 Task: Create in the project TruTech in Backlog an issue 'Implement a new cloud-based customer service platform for a company with omnichannel communication and AI-powered chatbots', assign it to team member softage.4@softage.net and change the status to IN PROGRESS.
Action: Mouse moved to (200, 211)
Screenshot: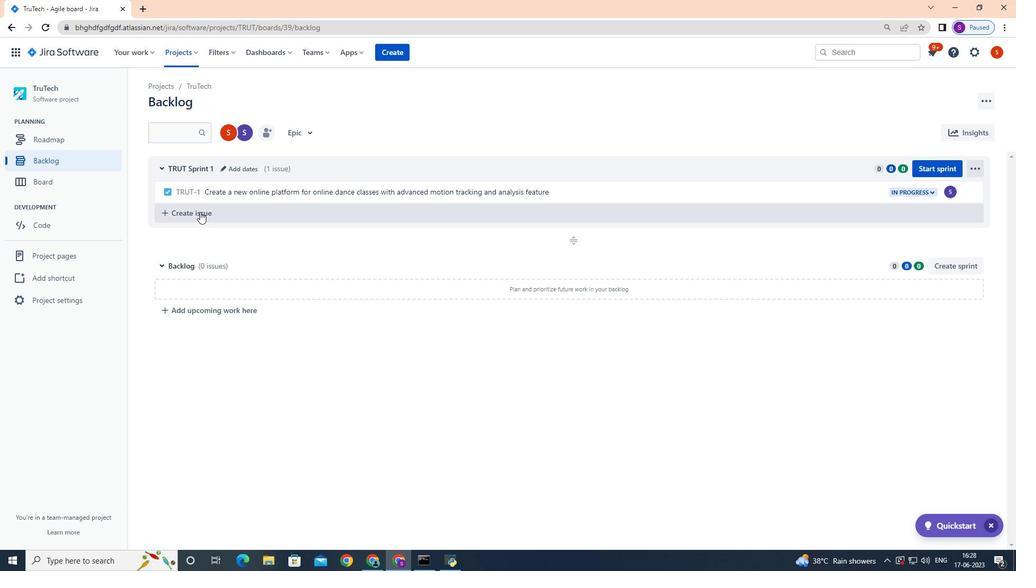 
Action: Mouse pressed left at (200, 211)
Screenshot: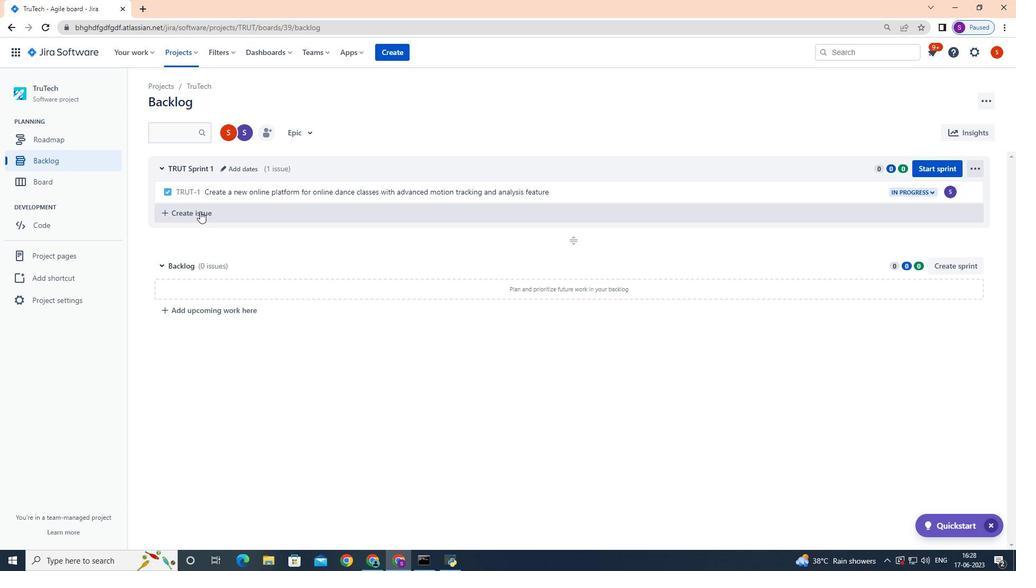 
Action: Mouse moved to (201, 211)
Screenshot: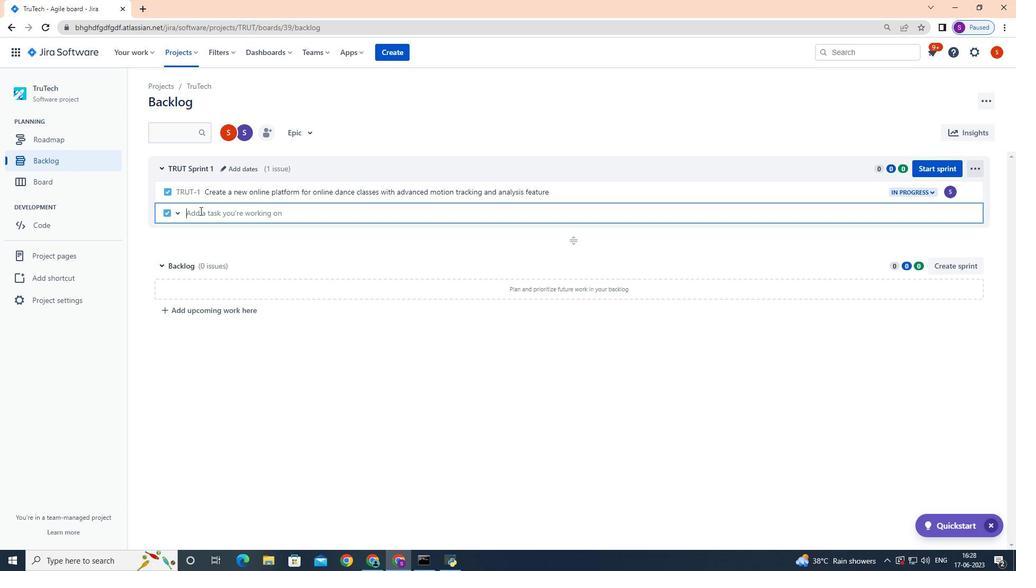 
Action: Key pressed <Key.shift>Implement<Key.space>a<Key.space>new<Key.space>cloud-based<Key.space>customer<Key.space>service<Key.space>platform<Key.space>for<Key.space>a<Key.space>compay<Key.space><Key.backspace><Key.backspace>ny<Key.space>with<Key.space>on<Key.backspace>michannell<Key.backspace><Key.space>communication<Key.space>and<Key.space><Key.shift>AI-powerd<Key.space><Key.backspace><Key.backspace><Key.backspace>red<Key.space>chatbots<Key.enter>
Screenshot: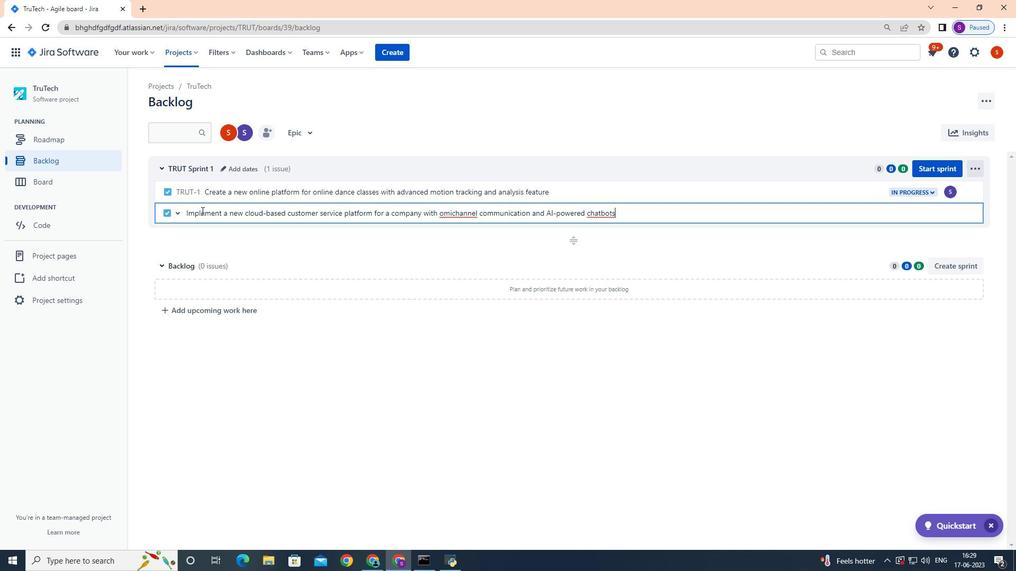
Action: Mouse moved to (953, 212)
Screenshot: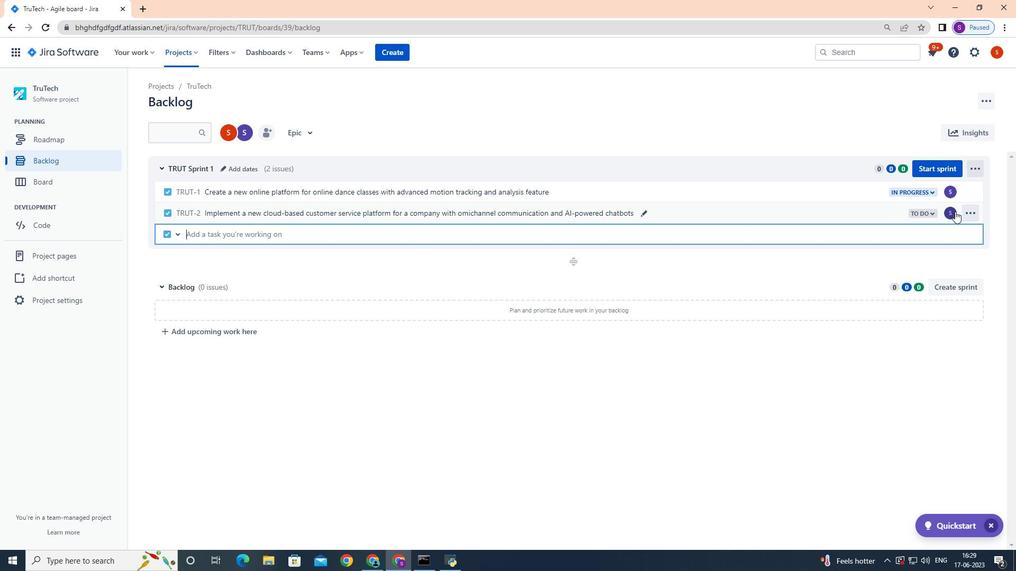 
Action: Mouse pressed left at (953, 212)
Screenshot: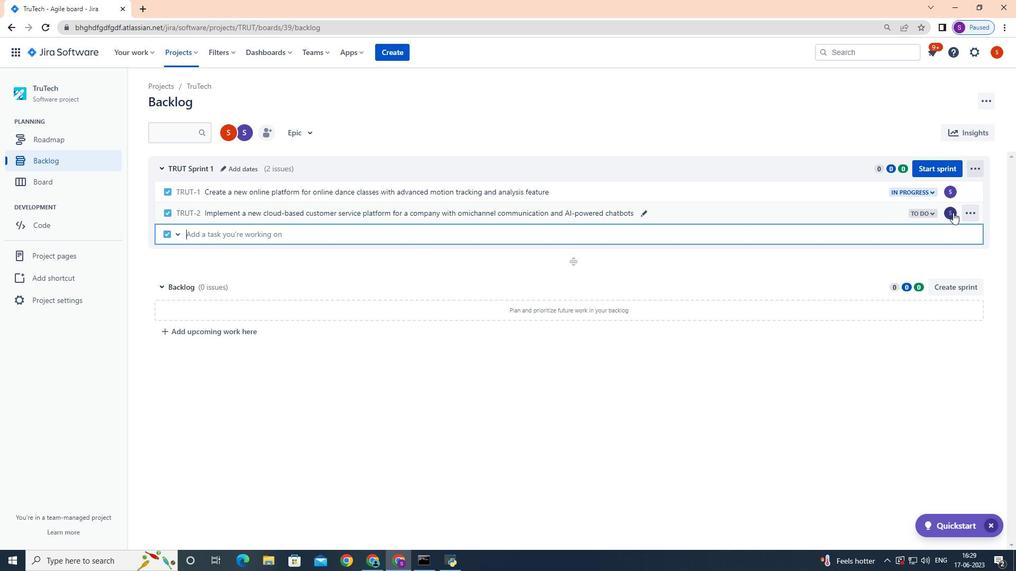 
Action: Mouse moved to (851, 195)
Screenshot: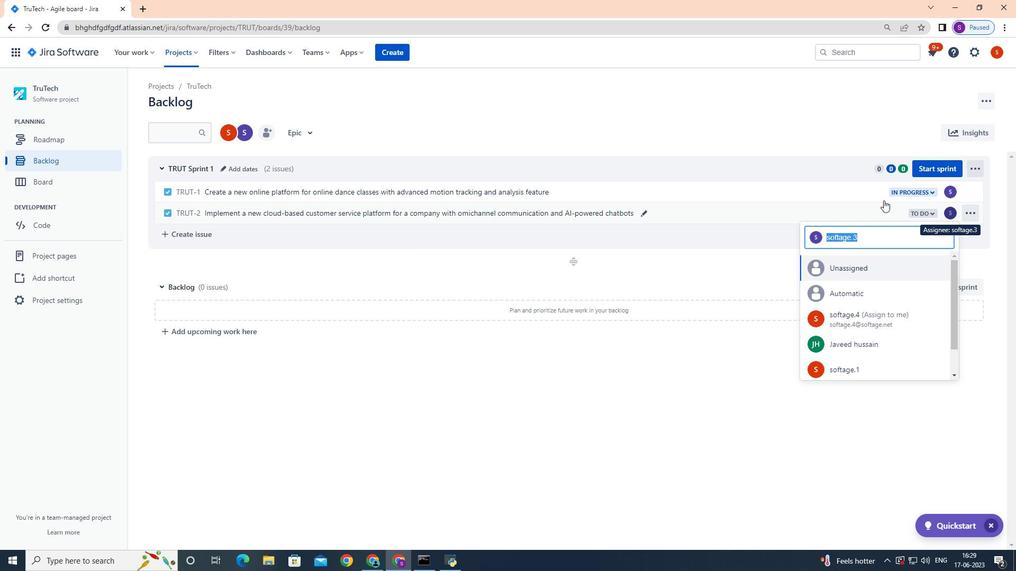 
Action: Key pressed softage.4
Screenshot: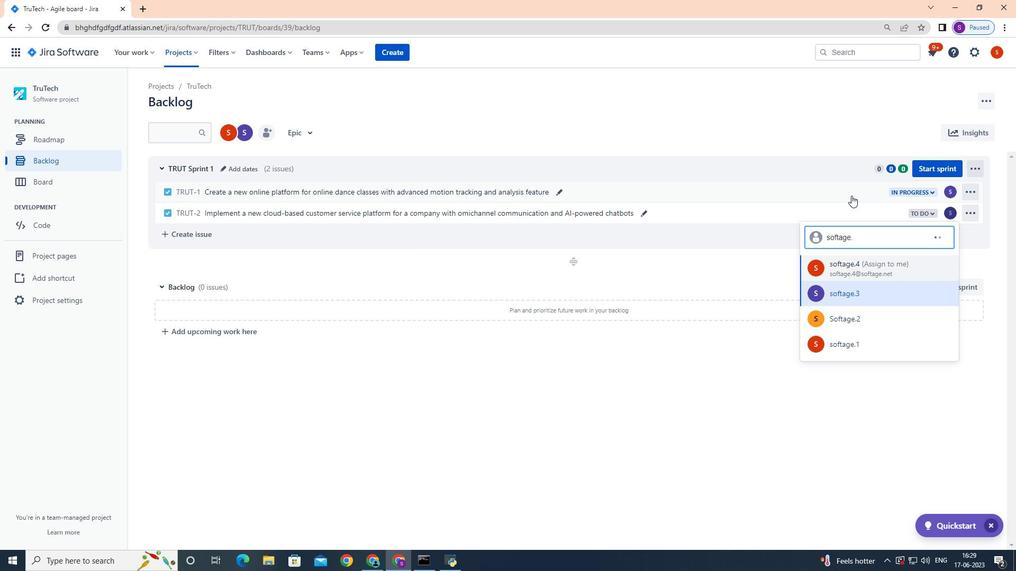 
Action: Mouse moved to (872, 264)
Screenshot: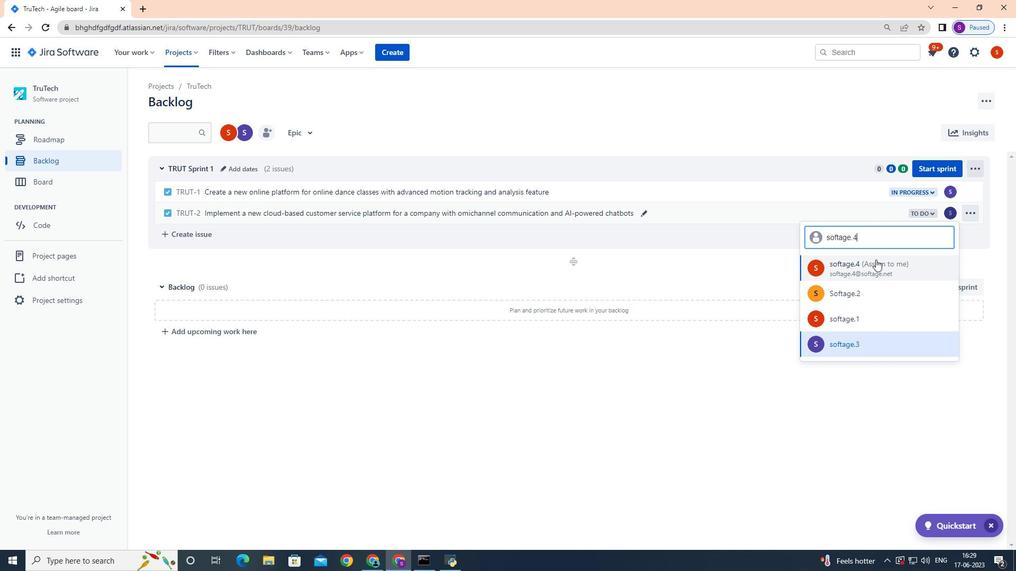 
Action: Mouse pressed left at (872, 264)
Screenshot: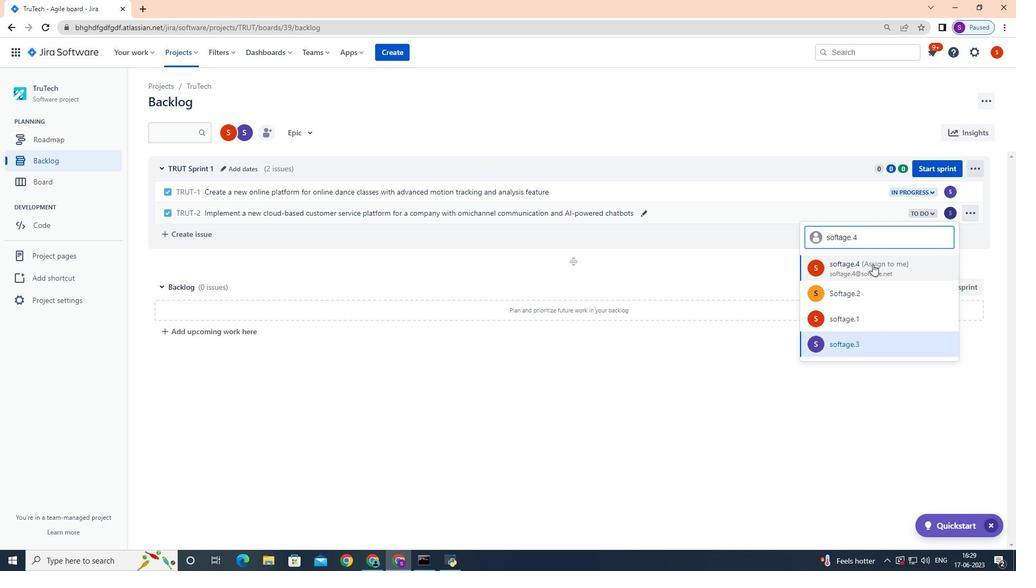 
Action: Mouse moved to (935, 210)
Screenshot: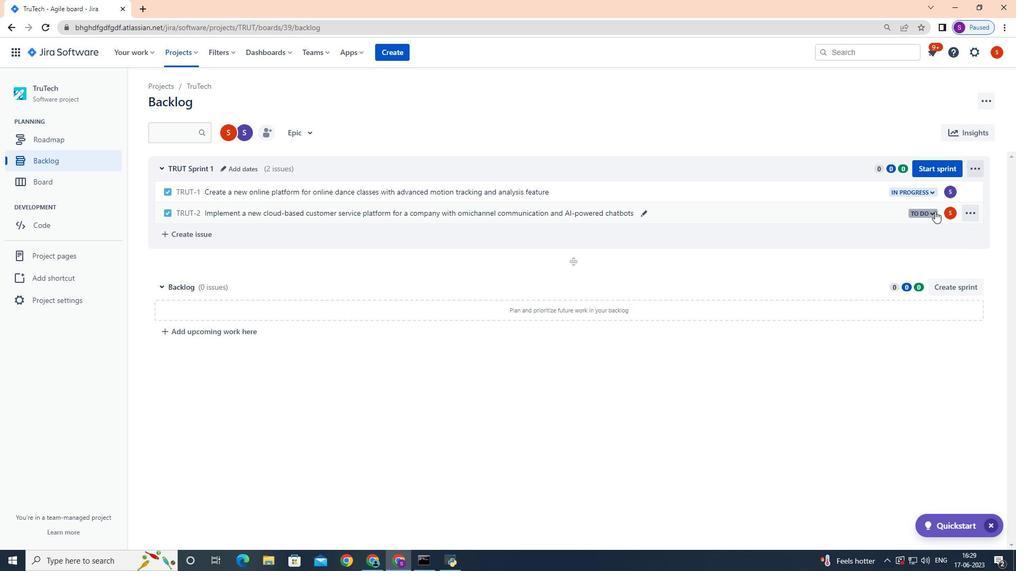 
Action: Mouse pressed left at (935, 210)
Screenshot: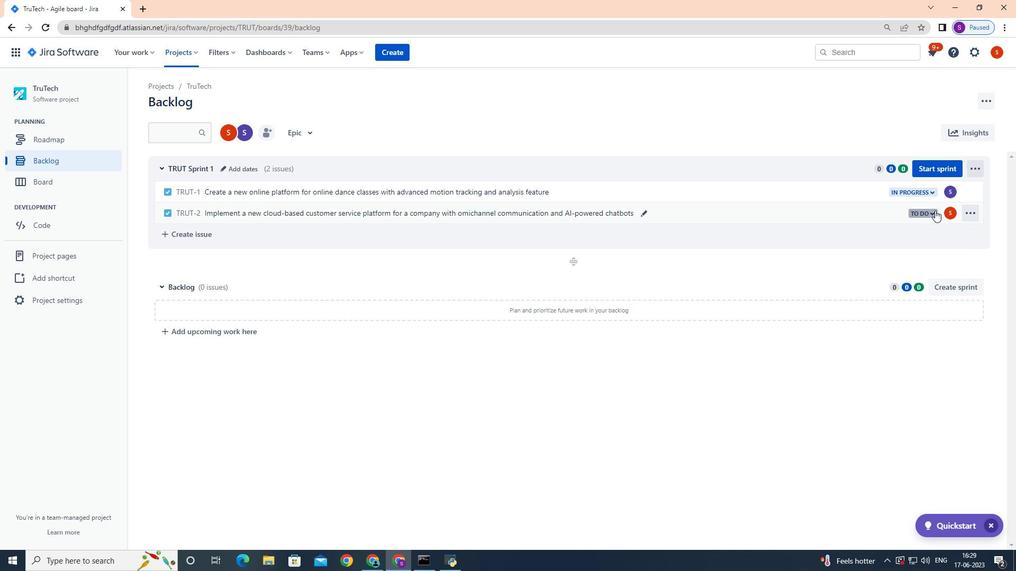 
Action: Mouse moved to (868, 232)
Screenshot: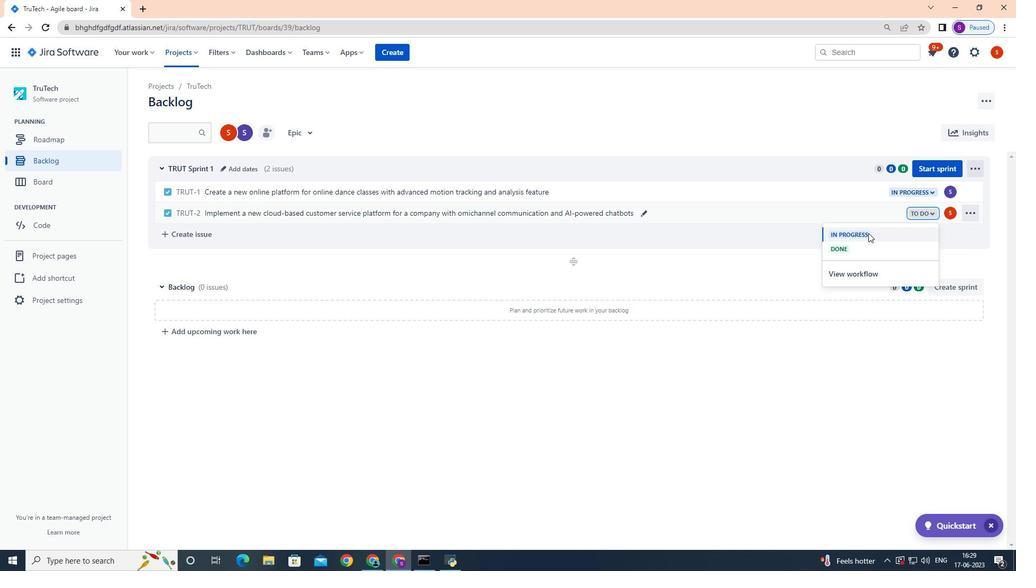 
Action: Mouse pressed left at (868, 232)
Screenshot: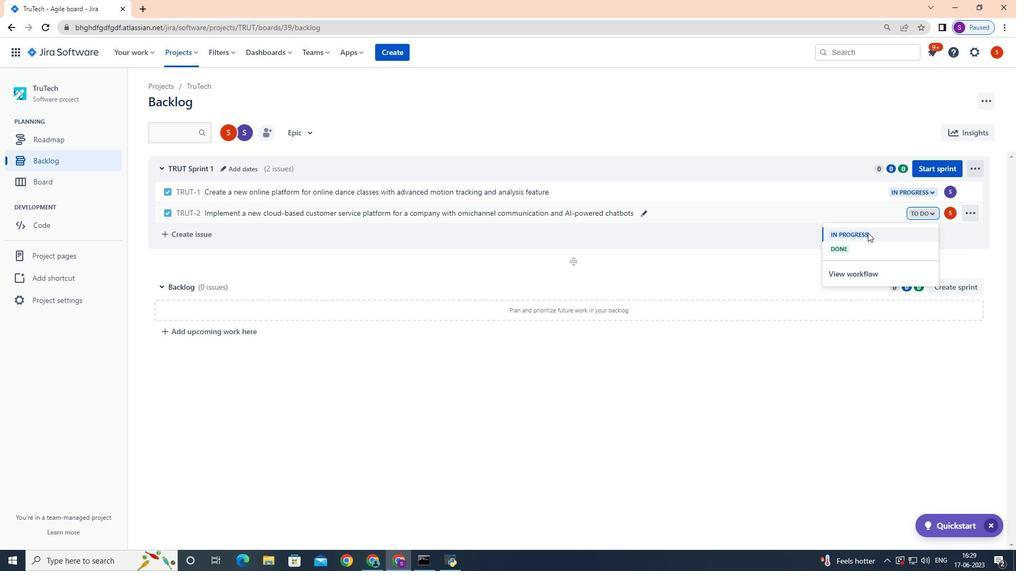 
Action: Mouse moved to (656, 472)
Screenshot: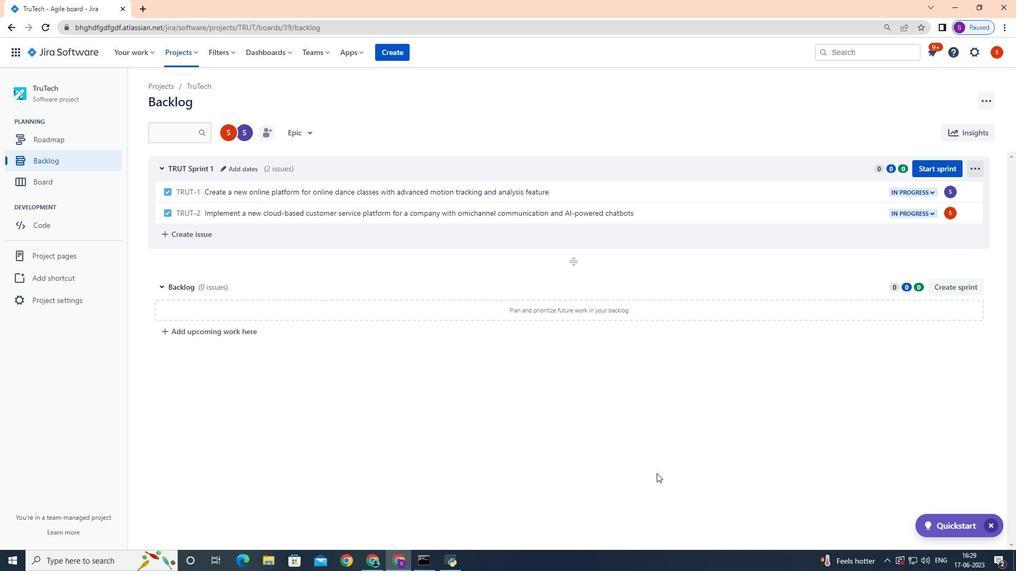 
